 Task: Create New Customer with Customer Name: Catering by Cracker Barrel, Billing Address Line1: 4291 Crim Lane, Billing Address Line2:  Underhill, Billing Address Line3:  Vermont 05489
Action: Mouse moved to (172, 31)
Screenshot: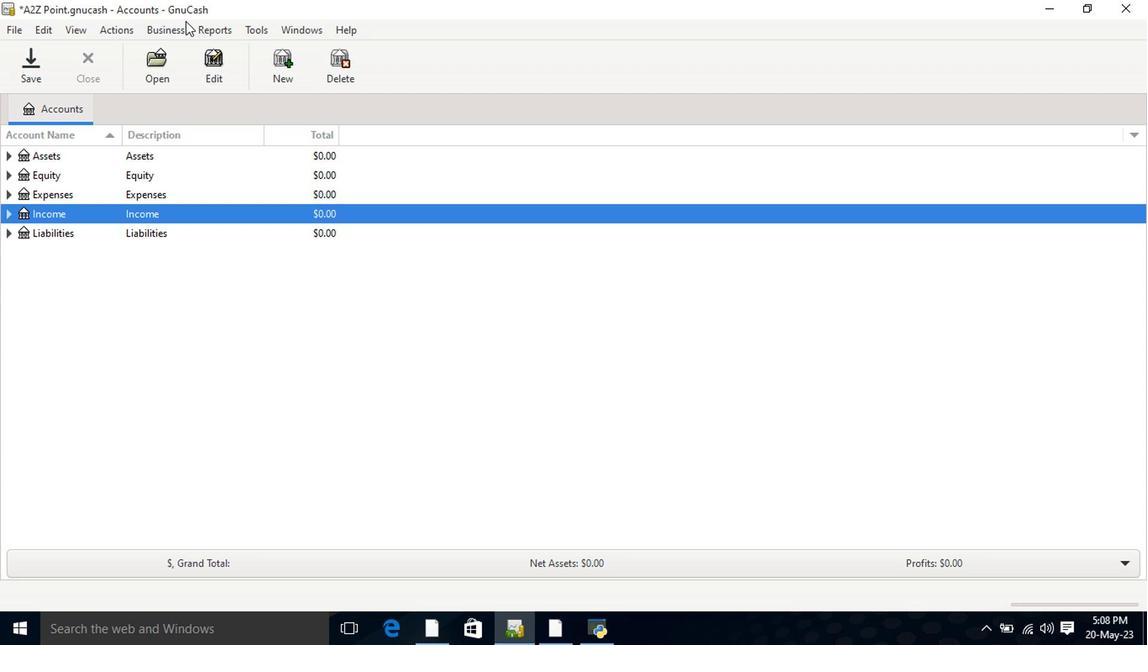 
Action: Mouse pressed left at (172, 31)
Screenshot: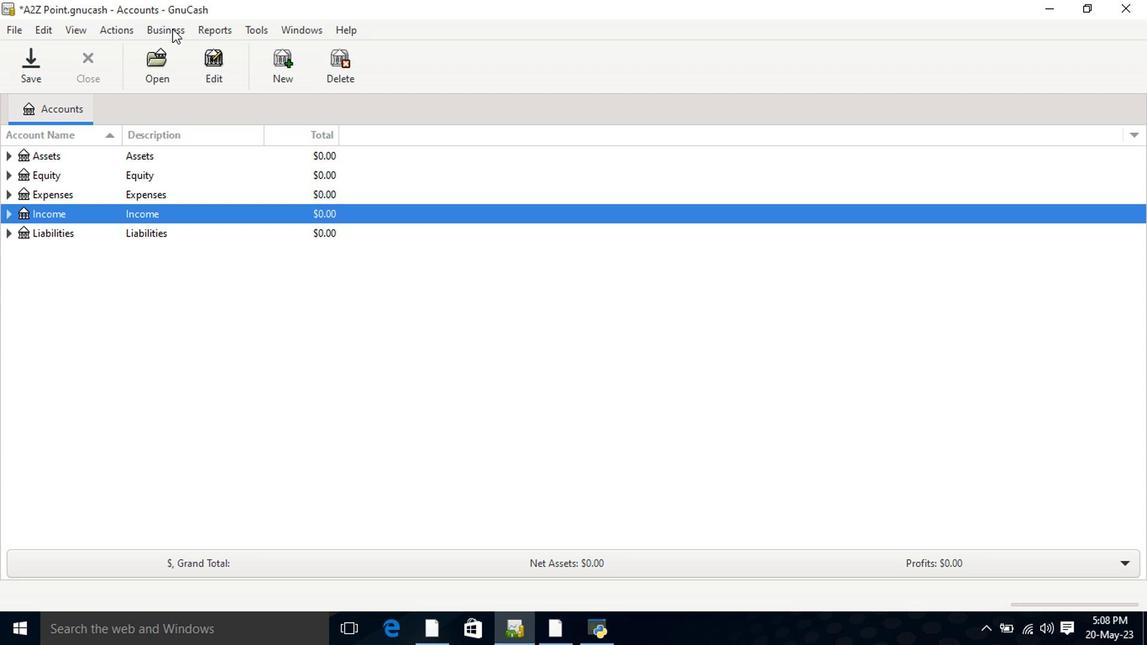 
Action: Mouse moved to (188, 49)
Screenshot: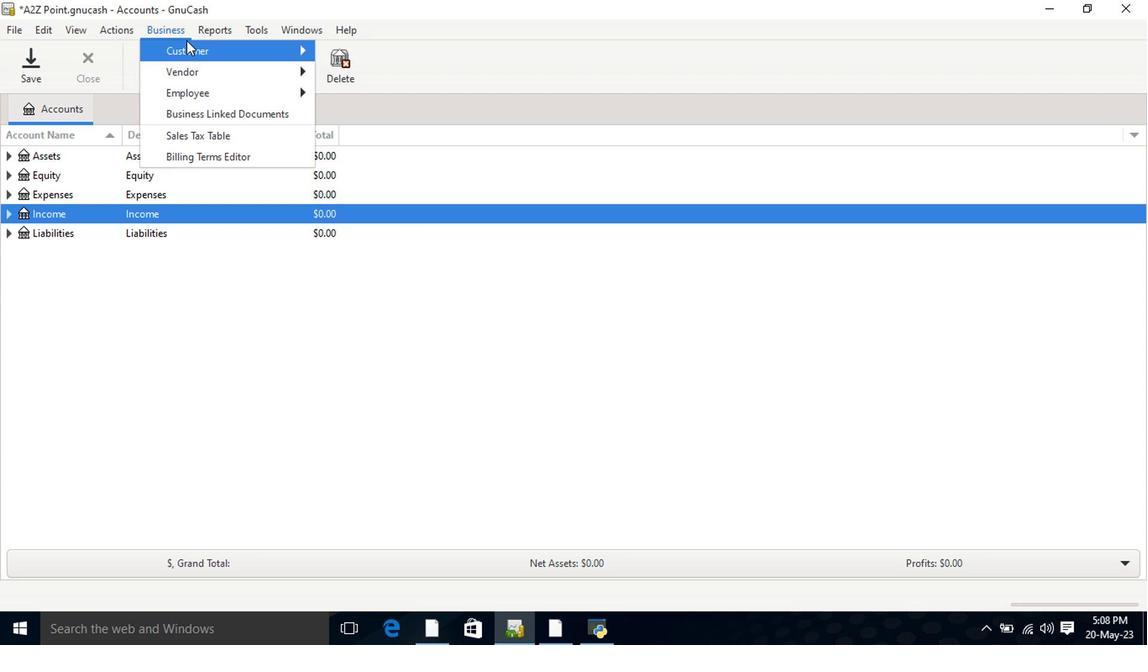 
Action: Mouse pressed left at (188, 49)
Screenshot: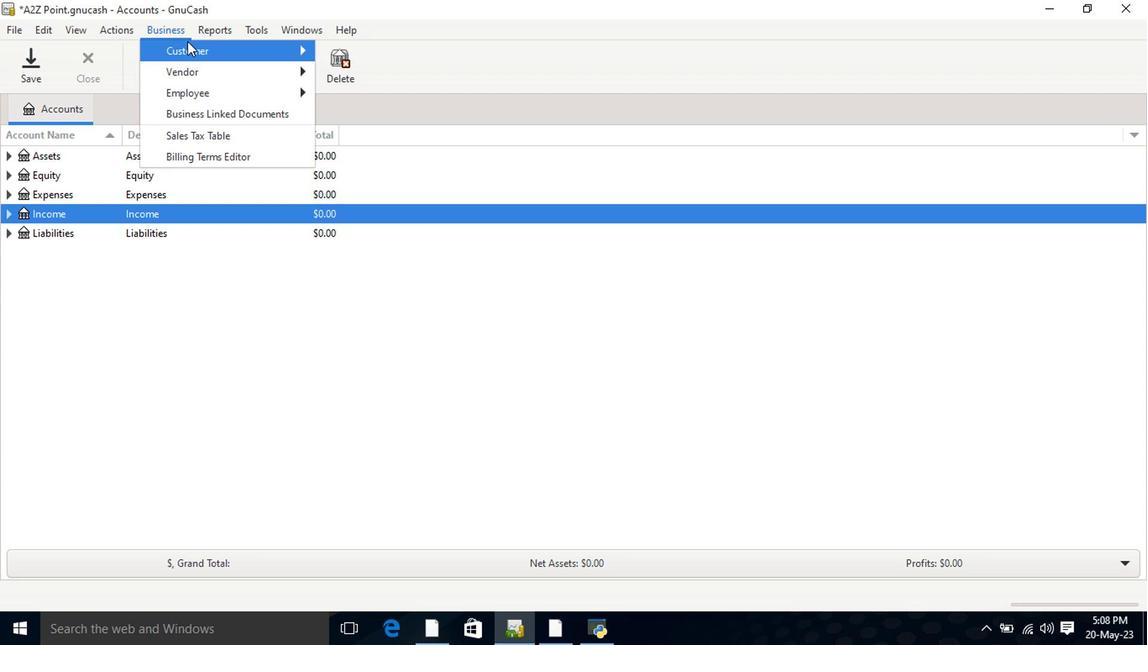 
Action: Mouse moved to (348, 74)
Screenshot: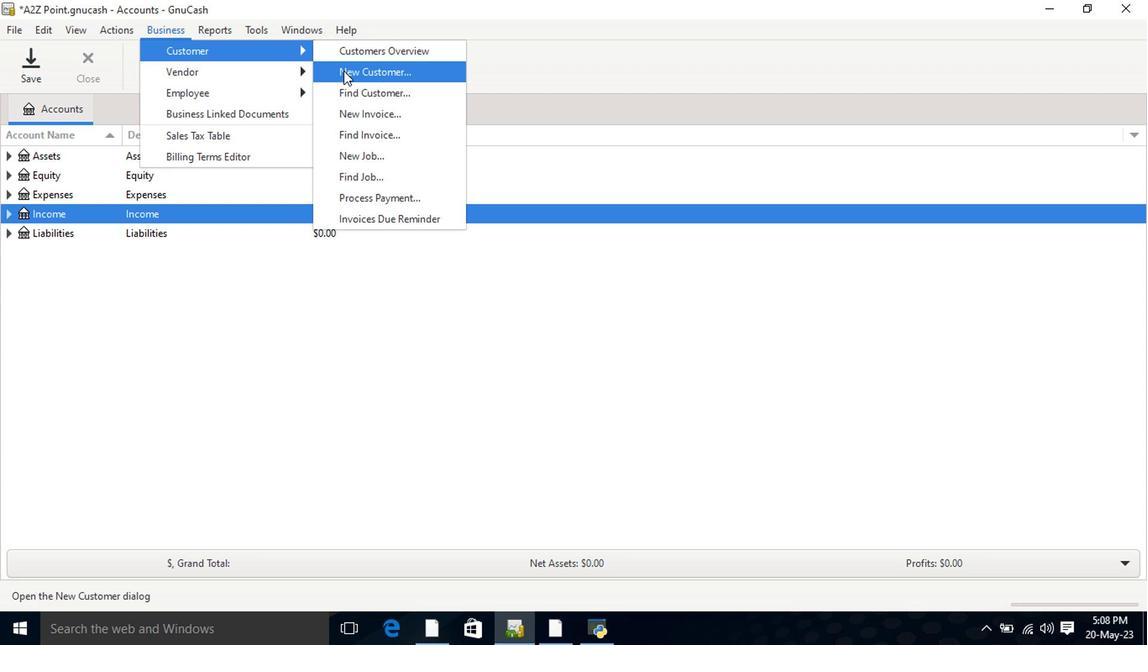 
Action: Mouse pressed left at (348, 74)
Screenshot: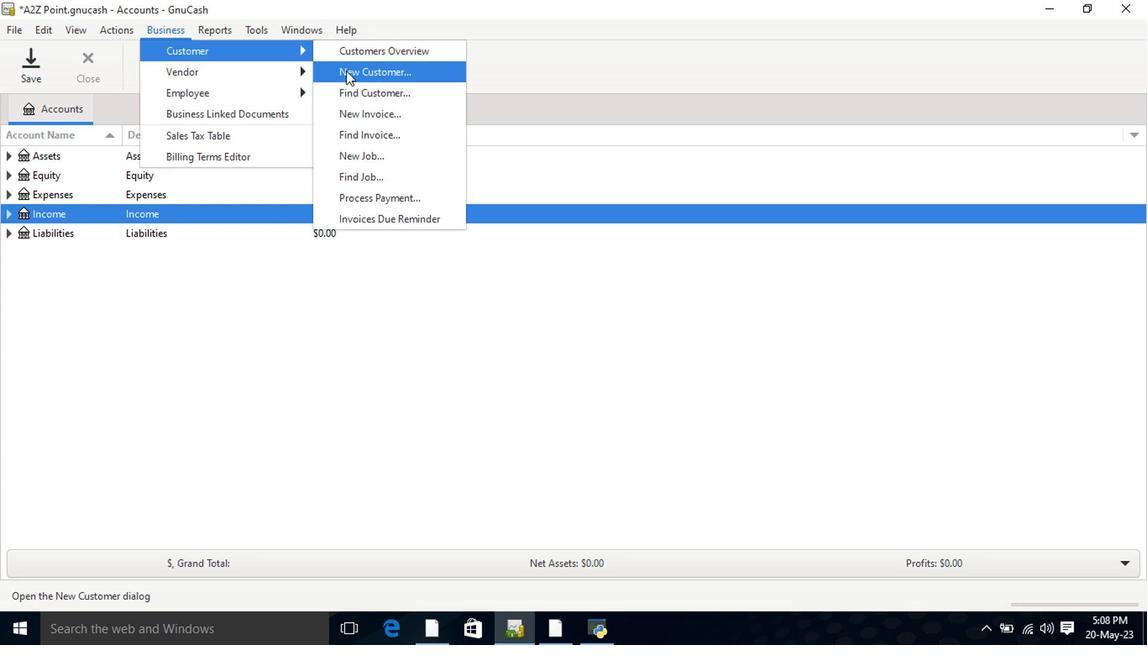 
Action: Mouse moved to (598, 249)
Screenshot: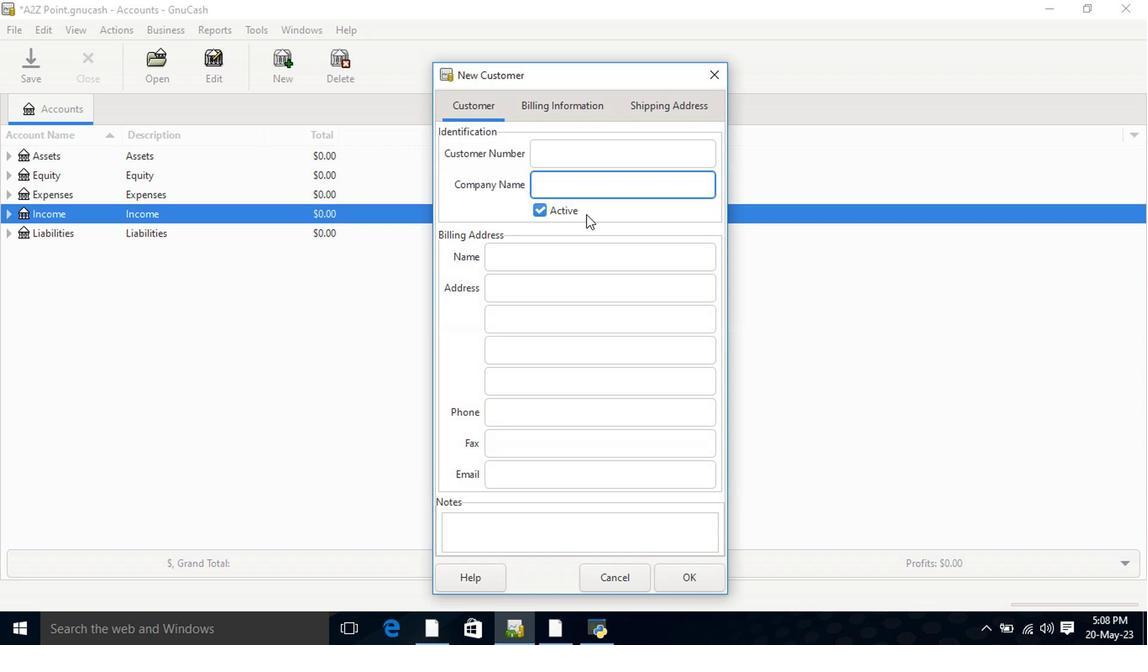 
Action: Key pressed <Key.shift>Caterin<Key.space>by<Key.space><Key.shift>Cracker<Key.space><Key.shift>Barrel<Key.tab><Key.tab><Key.tab>4291<Key.space><Key.shift>Crim<Key.space><Key.shift>Lane<Key.tab><Key.shift>underhill<Key.tab><Key.shift><Key.tab><Key.up><Key.home><Key.shift><Key.right>U<Key.tab><Key.shift>Vermont<Key.space>05489
Screenshot: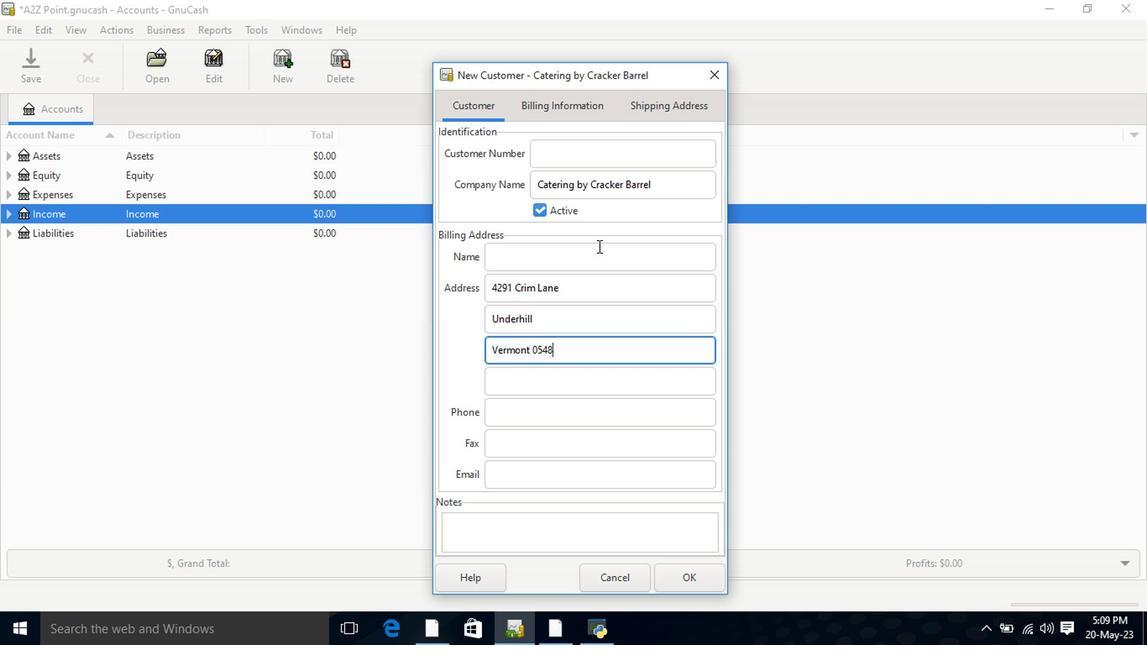 
Action: Mouse moved to (684, 574)
Screenshot: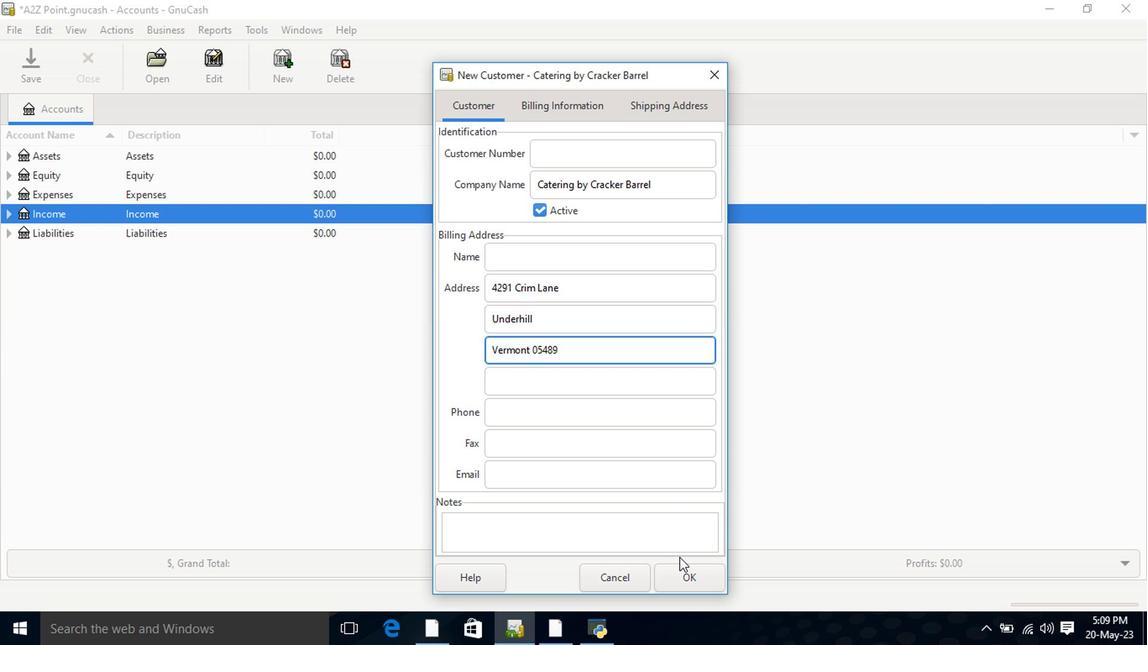 
Action: Mouse pressed left at (684, 574)
Screenshot: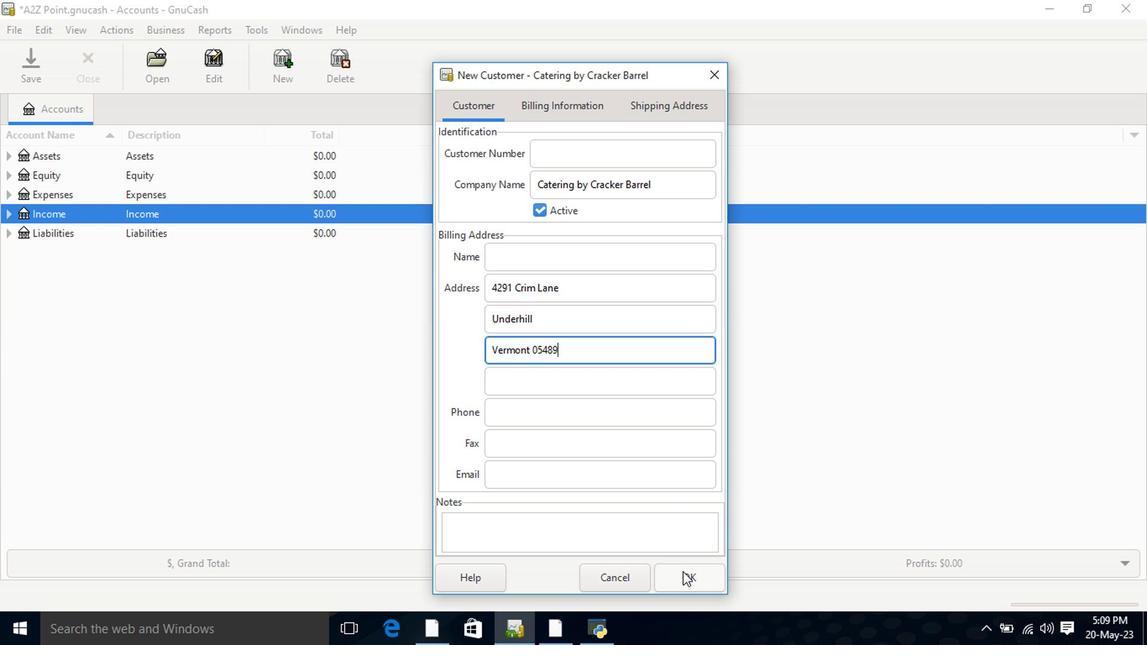 
